 Task: Create Card Sustainability Review in Board Product Feature Testing to Workspace Brand Management. Create Card Event Setup in Board Market Share Growth Strategy to Workspace Brand Management. Create Card Social Media Campaign Execution in Board Brand Style Guide Development and Implementation to Workspace Brand Management
Action: Mouse moved to (442, 395)
Screenshot: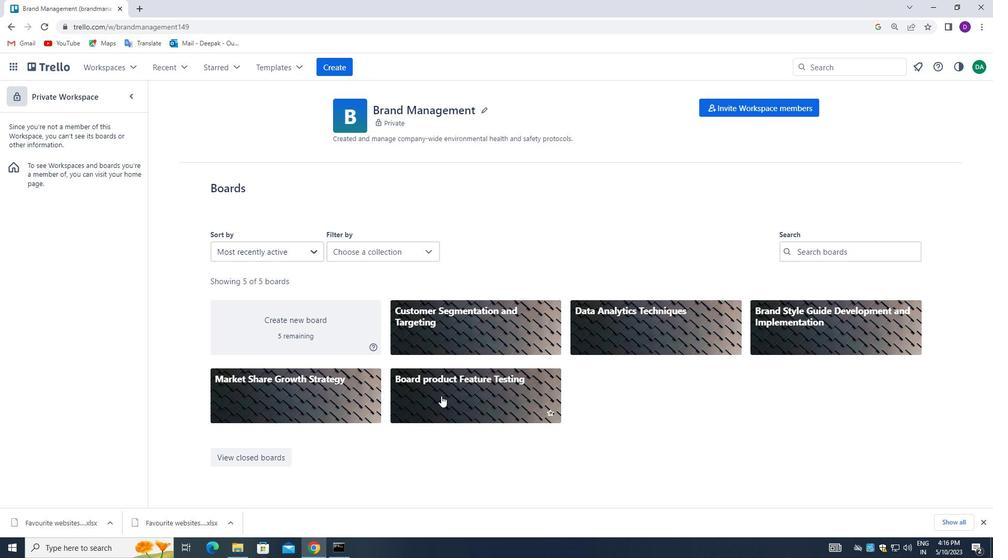 
Action: Mouse pressed left at (442, 395)
Screenshot: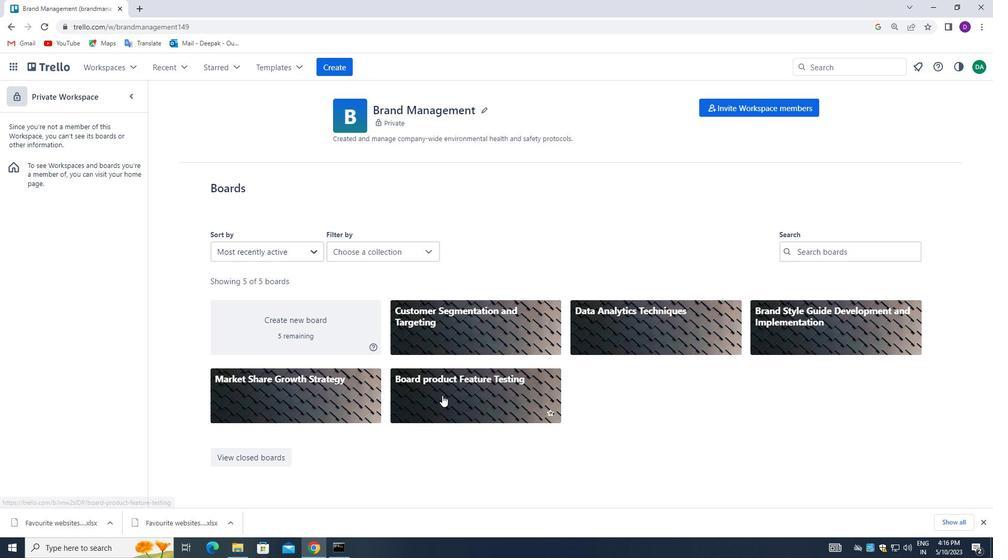 
Action: Mouse moved to (357, 167)
Screenshot: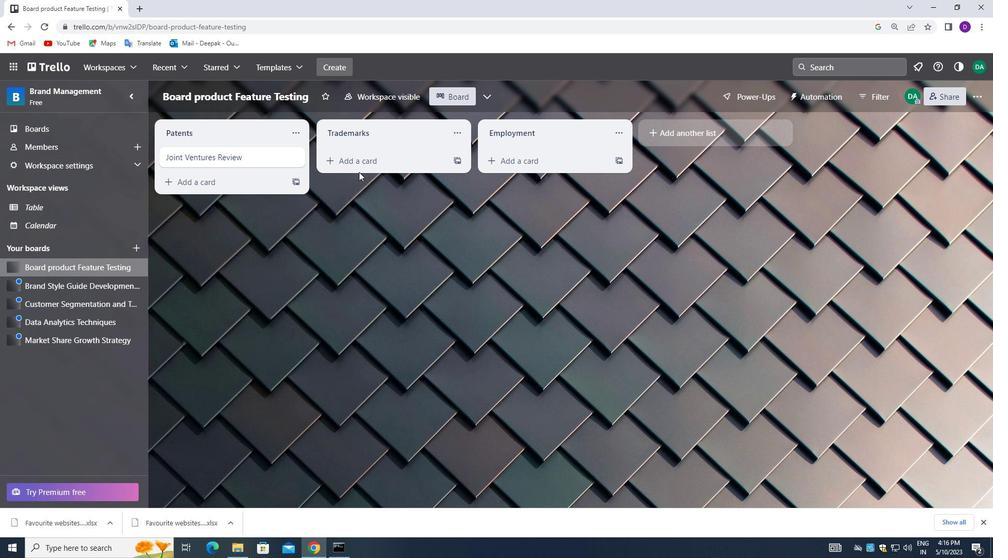 
Action: Mouse pressed left at (357, 167)
Screenshot: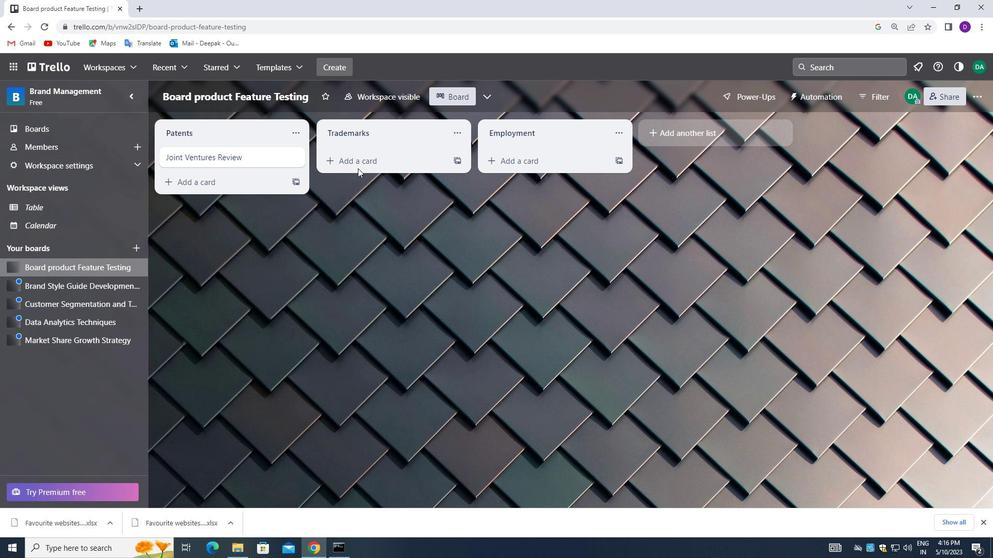
Action: Mouse pressed left at (357, 167)
Screenshot: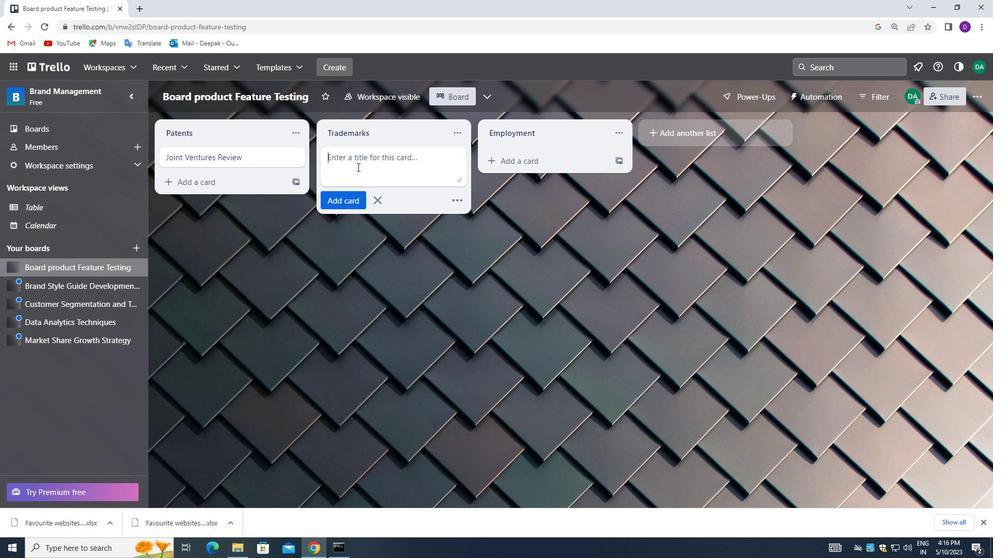 
Action: Mouse moved to (330, 350)
Screenshot: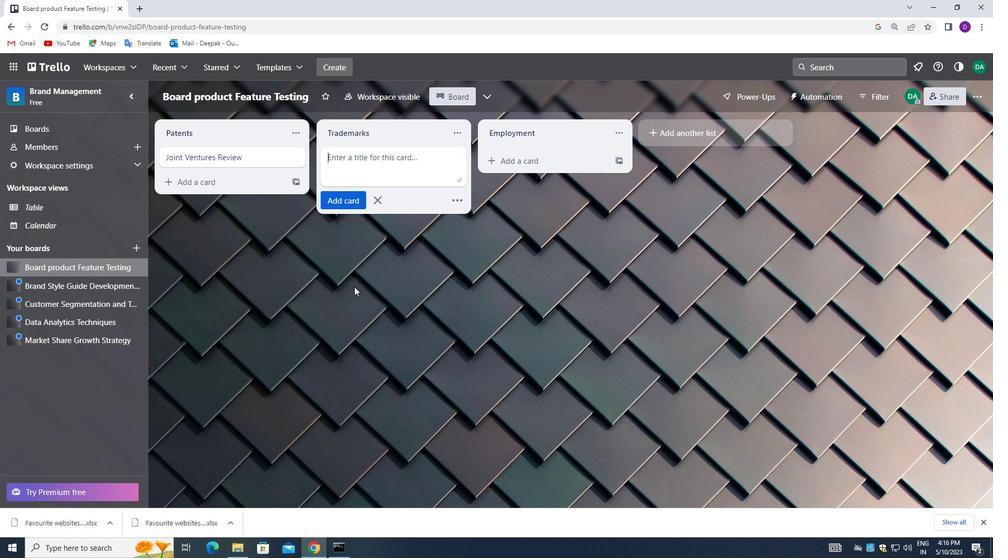 
Action: Key pressed <Key.shift_r>Sustainability<Key.space><Key.shift_r>Review
Screenshot: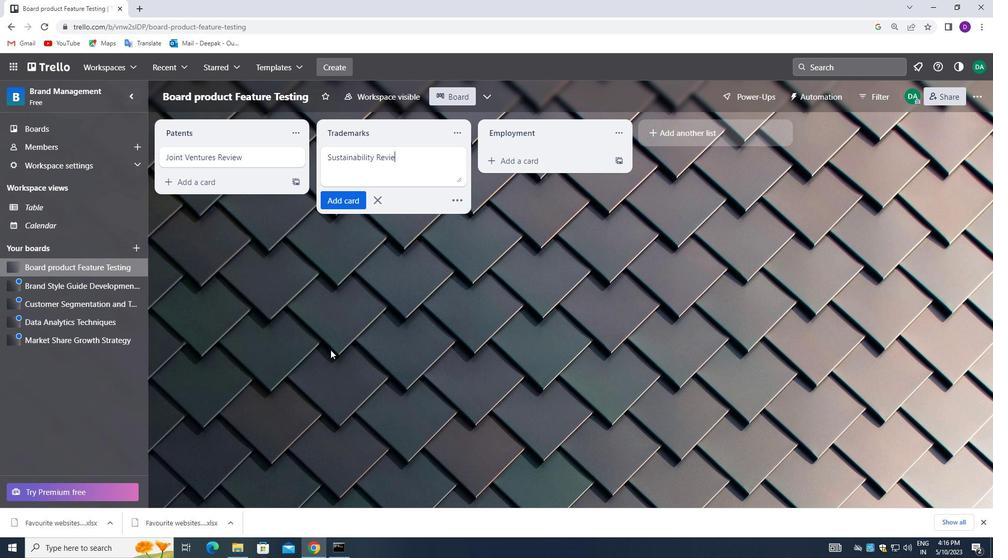 
Action: Mouse moved to (344, 198)
Screenshot: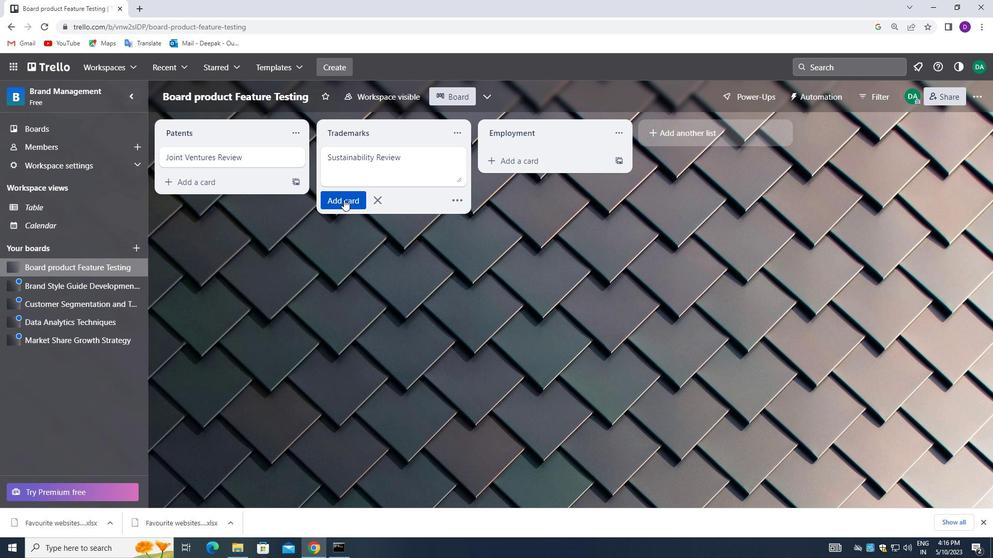 
Action: Mouse pressed left at (344, 198)
Screenshot: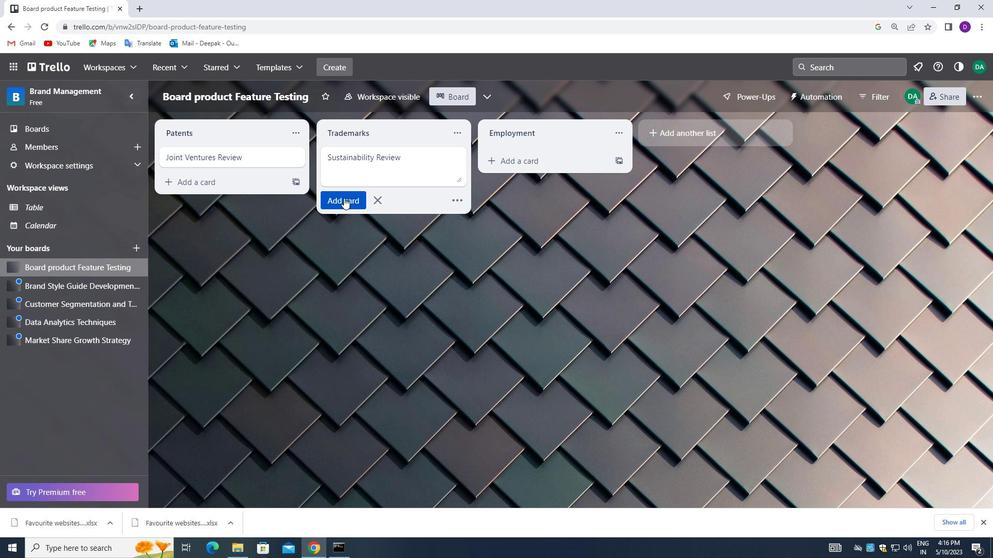 
Action: Mouse moved to (411, 289)
Screenshot: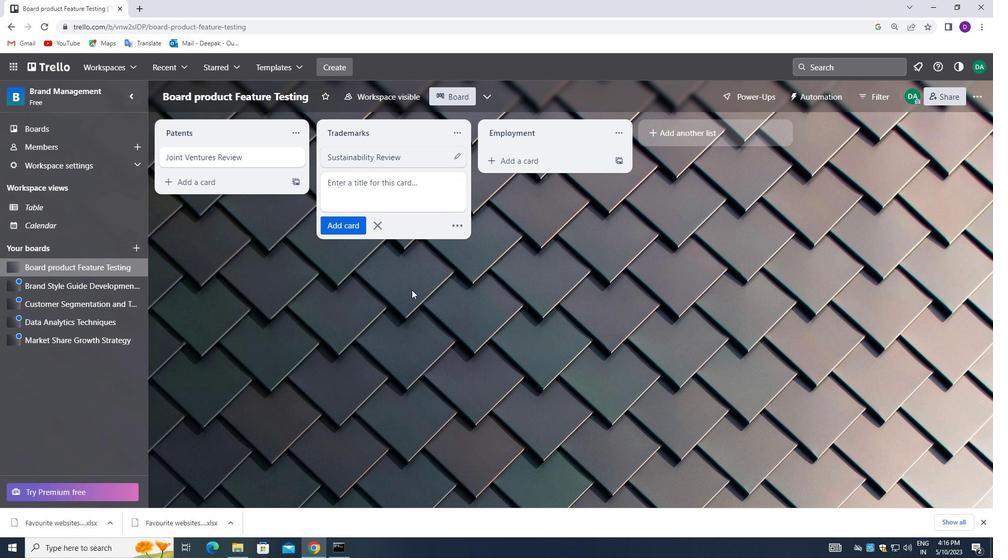 
Action: Mouse pressed left at (411, 289)
Screenshot: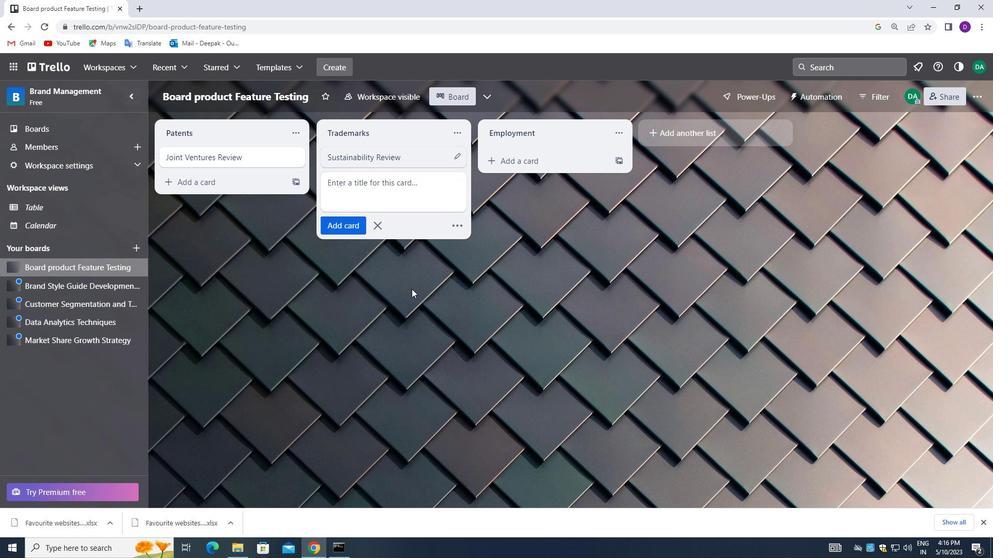 
Action: Mouse moved to (76, 339)
Screenshot: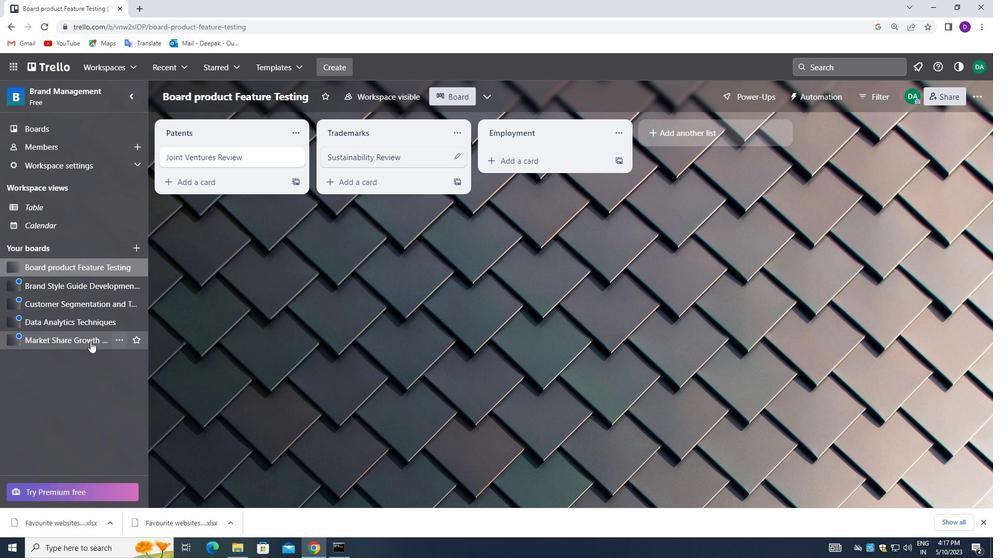 
Action: Mouse pressed left at (76, 339)
Screenshot: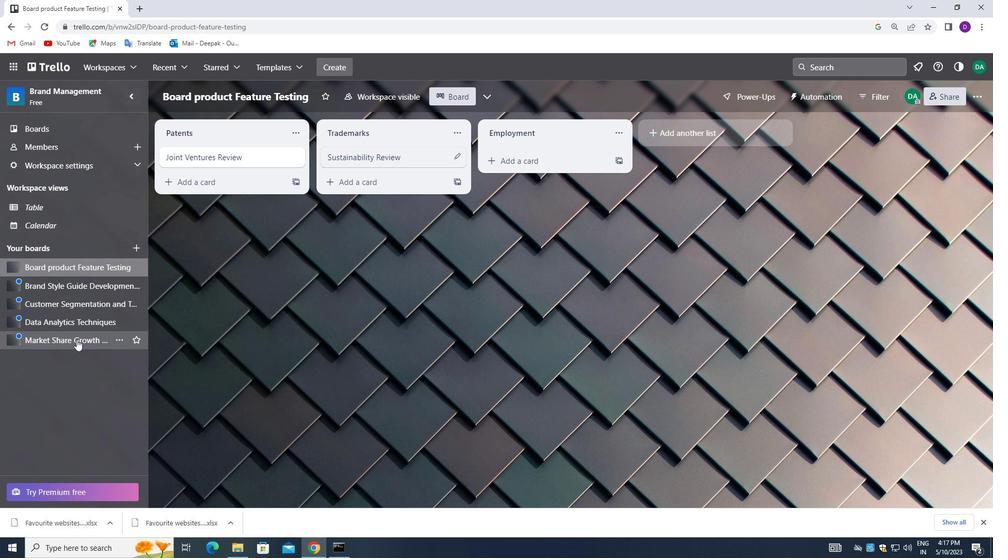 
Action: Mouse moved to (352, 163)
Screenshot: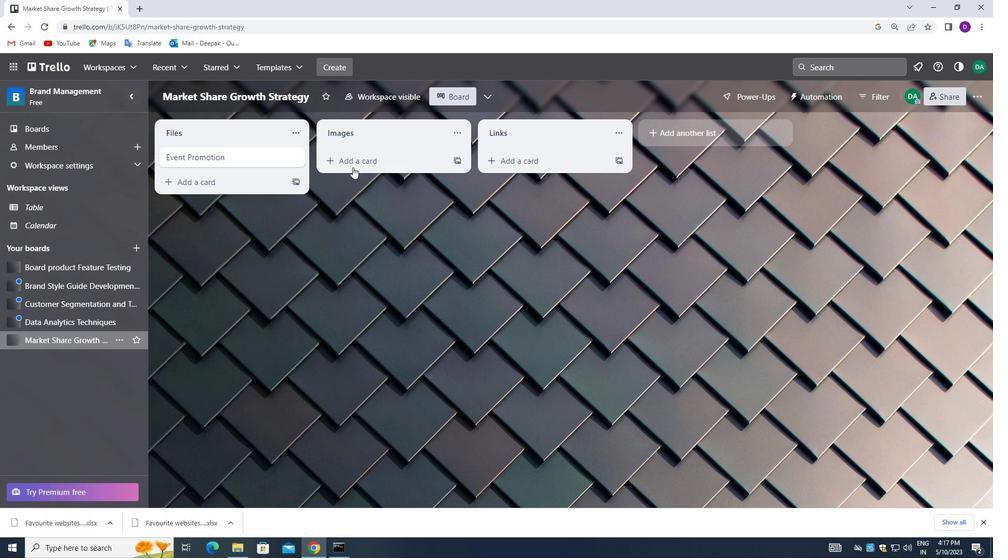 
Action: Mouse pressed left at (352, 163)
Screenshot: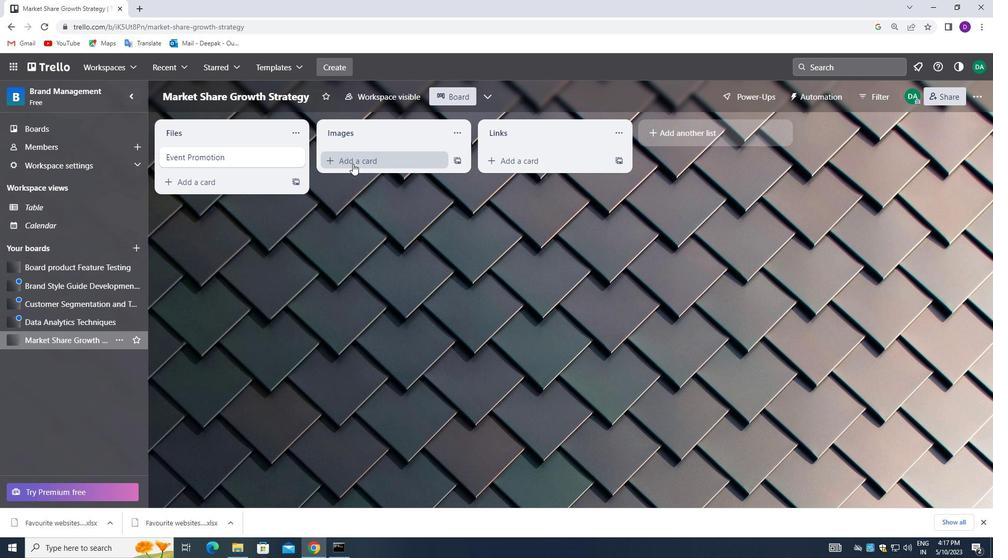 
Action: Key pressed <Key.shift_r>W<Key.backspace><Key.shift_r>Event<Key.space><Key.shift_r>Setup<Key.space>
Screenshot: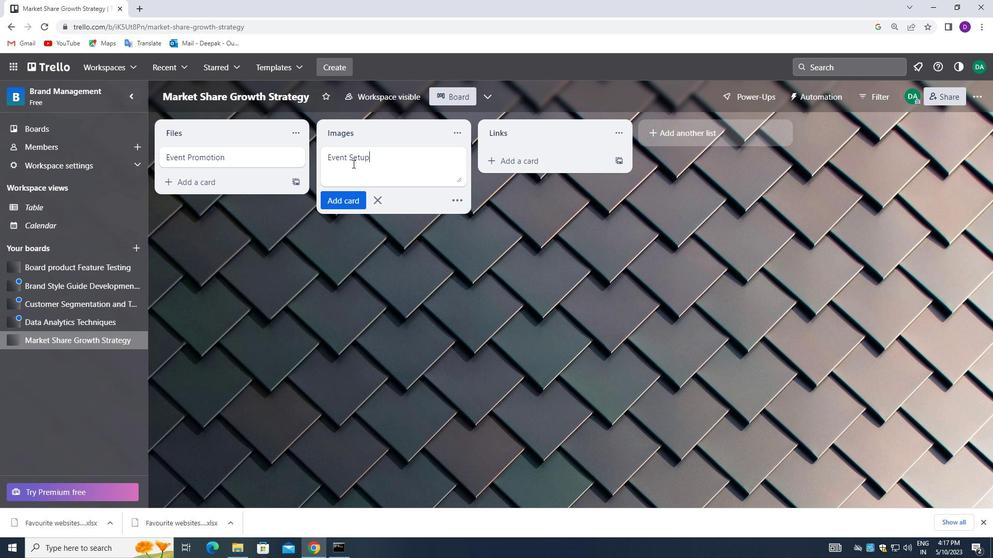 
Action: Mouse moved to (384, 252)
Screenshot: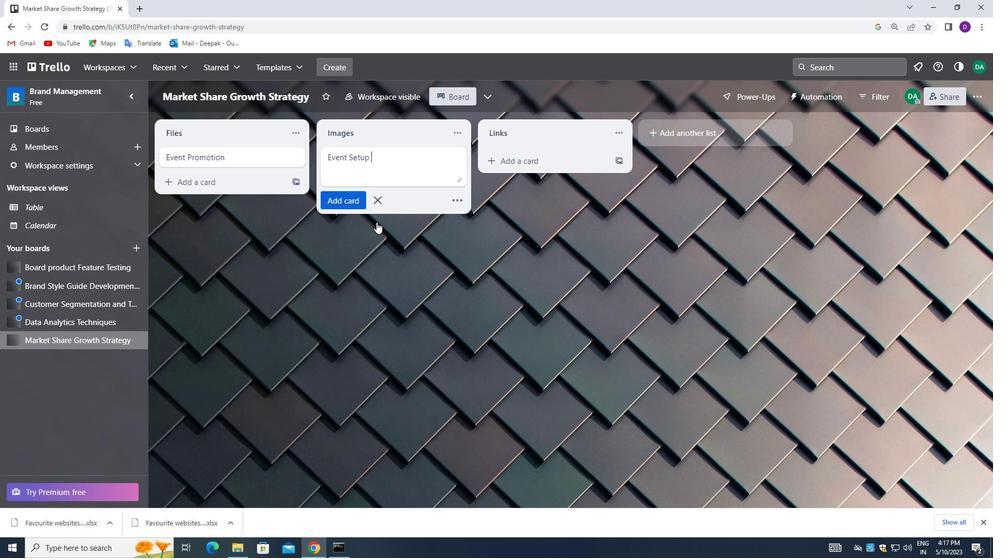 
Action: Mouse pressed left at (384, 252)
Screenshot: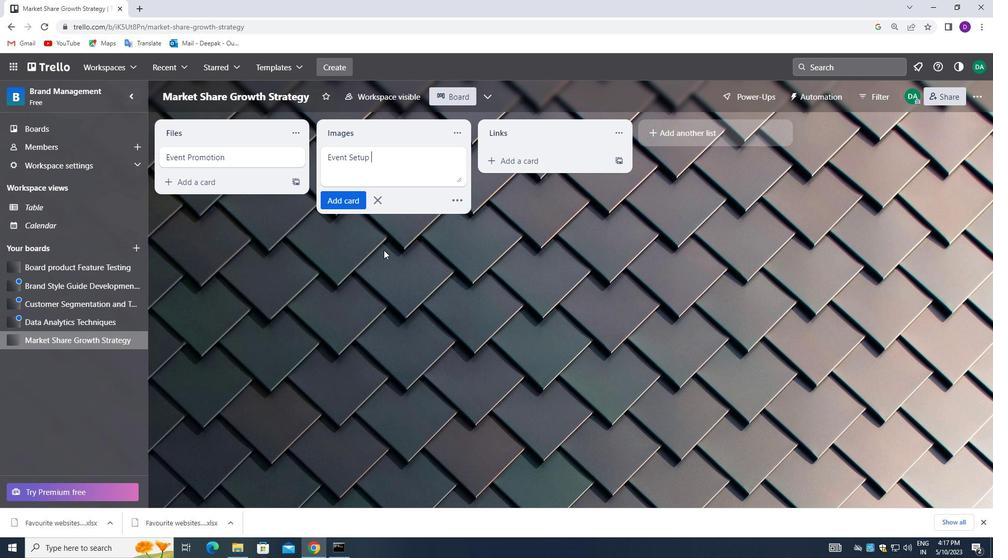
Action: Mouse moved to (66, 290)
Screenshot: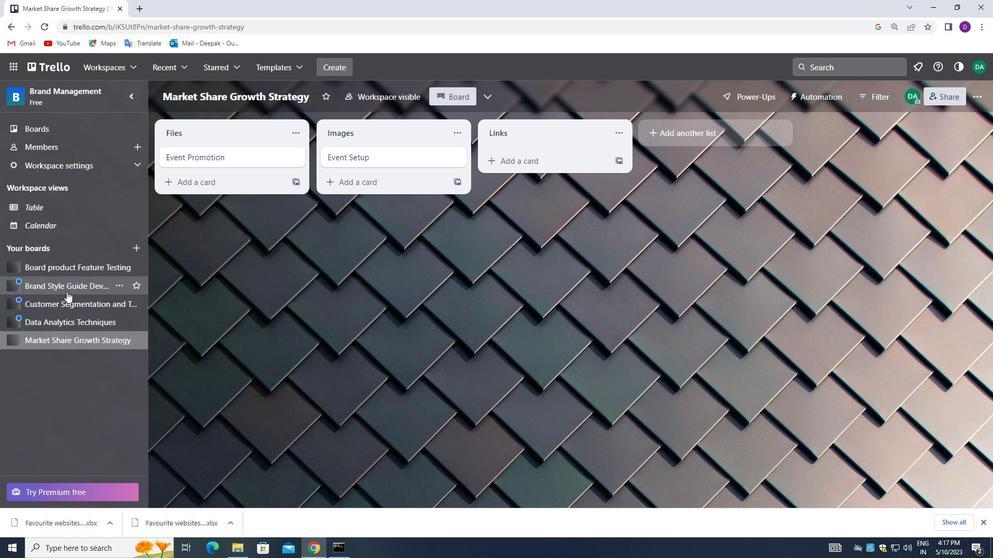
Action: Mouse pressed left at (66, 290)
Screenshot: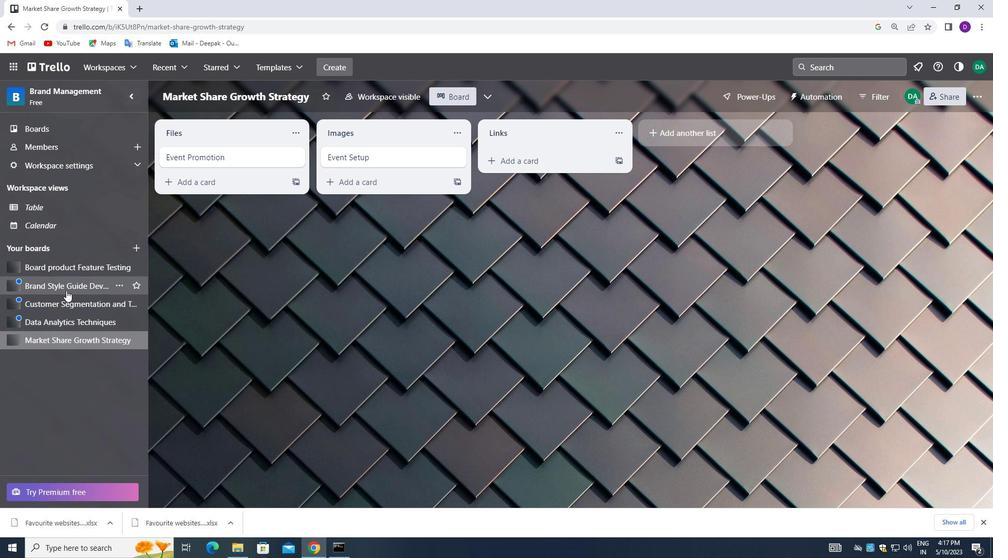
Action: Mouse moved to (351, 162)
Screenshot: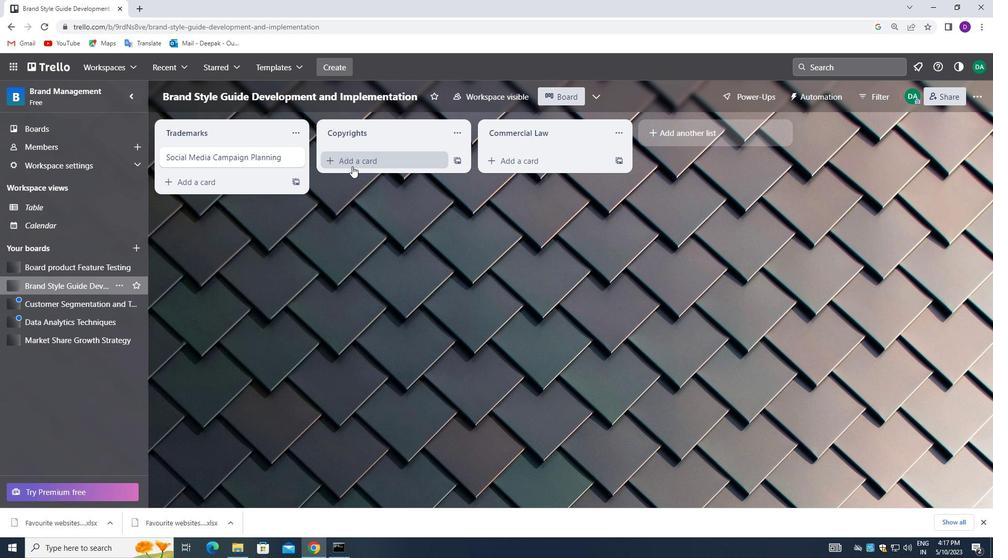 
Action: Mouse pressed left at (351, 162)
Screenshot: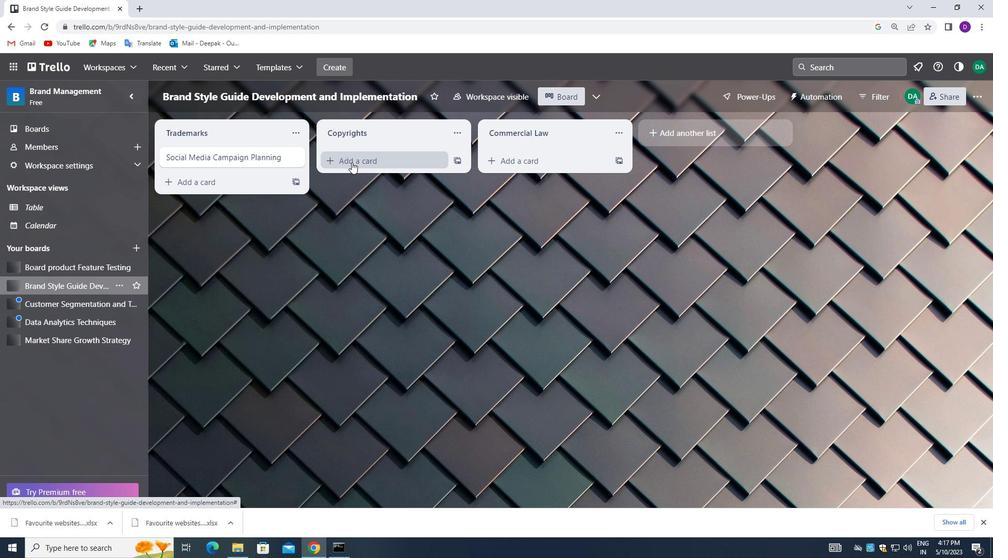 
Action: Mouse moved to (351, 159)
Screenshot: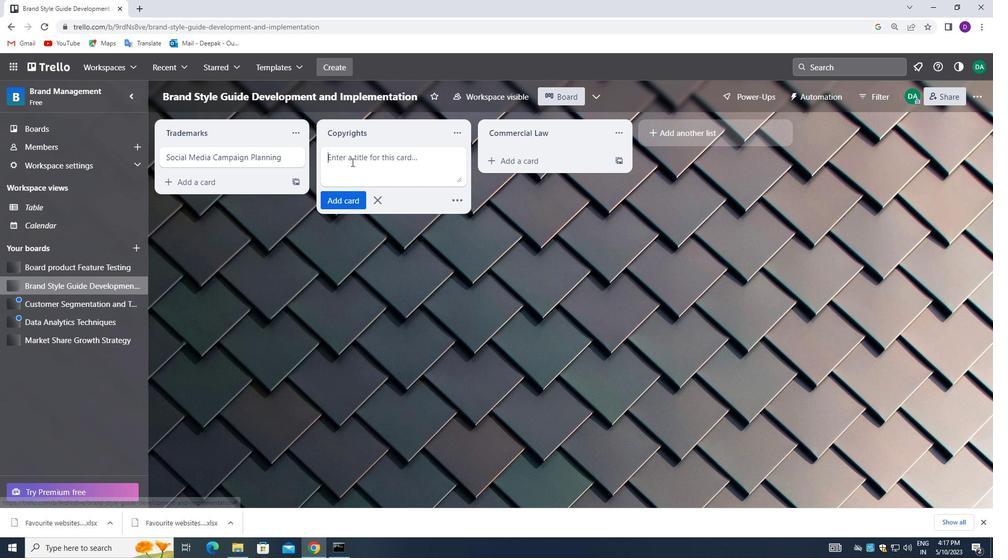 
Action: Key pressed <Key.shift_r>Social<Key.space>me<Key.backspace><Key.backspace><Key.shift>MEDIA<Key.space><Key.shift_r>CAM<Key.space><Key.backspace>AIGN<Key.space><Key.shift_r>E<Key.backspace><Key.backspace><Key.backspace><Key.backspace><Key.backspace><Key.backspace>PAIGN<Key.space><Key.shift_r>EXECUTION<Key.space>
Screenshot: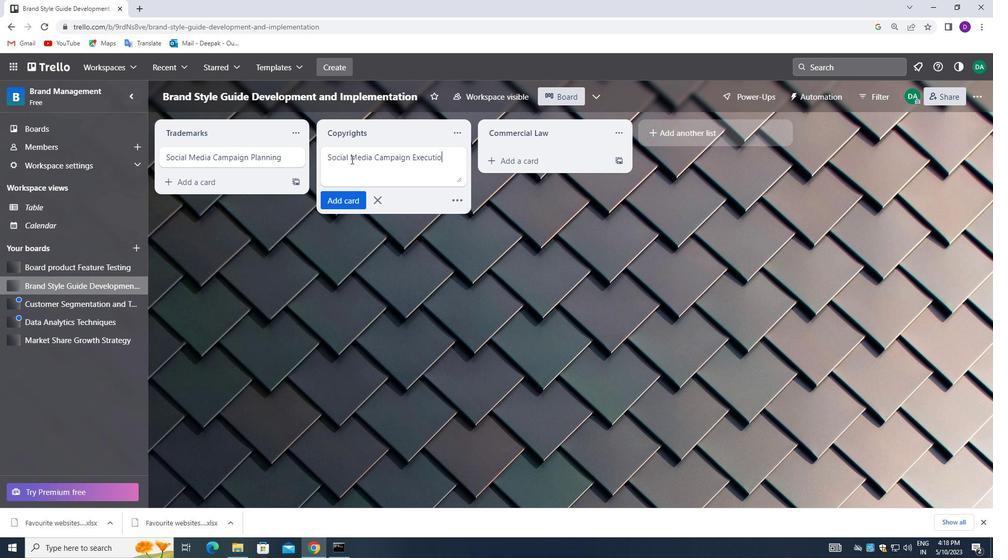 
Action: Mouse moved to (412, 270)
Screenshot: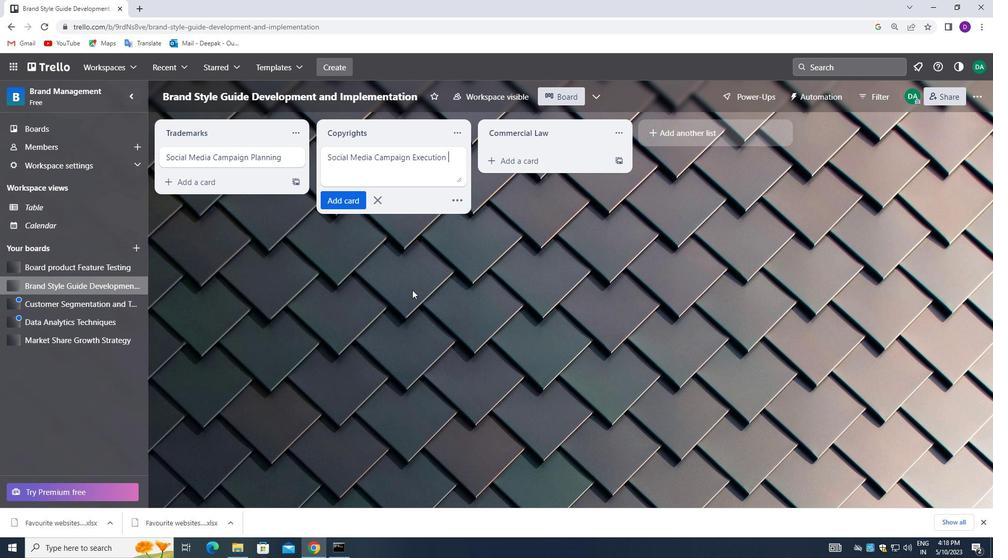 
Action: Mouse pressed left at (412, 270)
Screenshot: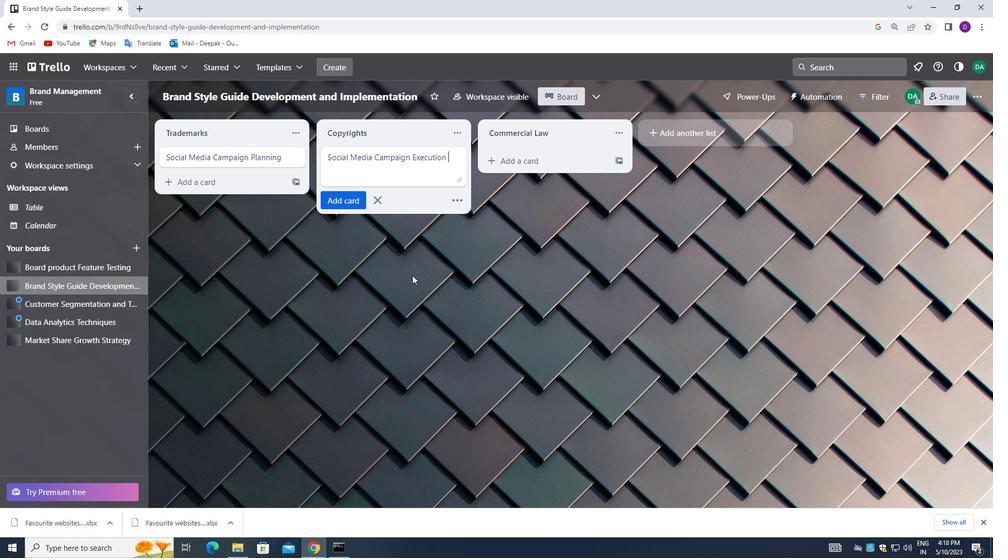 
Action: Mouse moved to (415, 270)
Screenshot: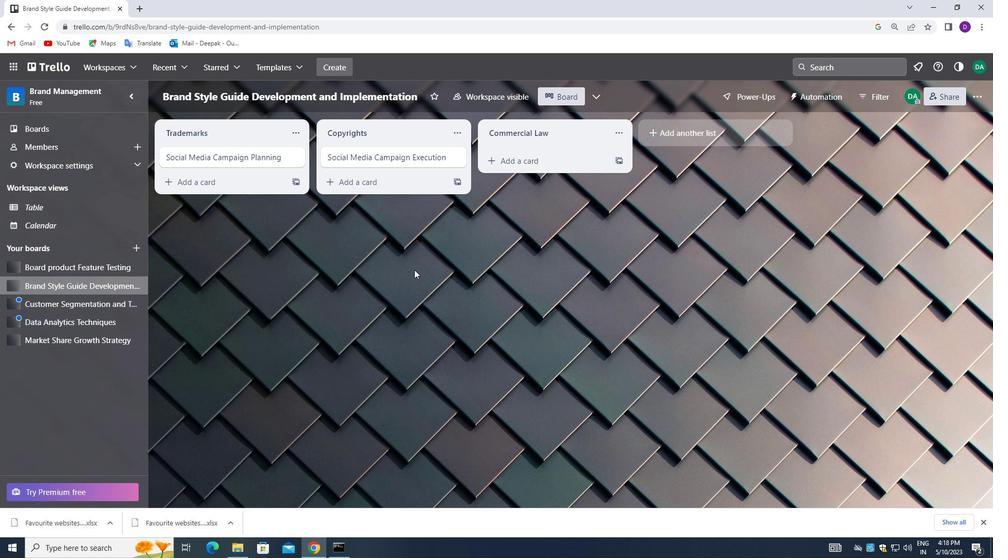 
